 Task: Add Sprouts 100% Angus Grass-Fed Beef For Stir Fry to the cart.
Action: Mouse moved to (15, 122)
Screenshot: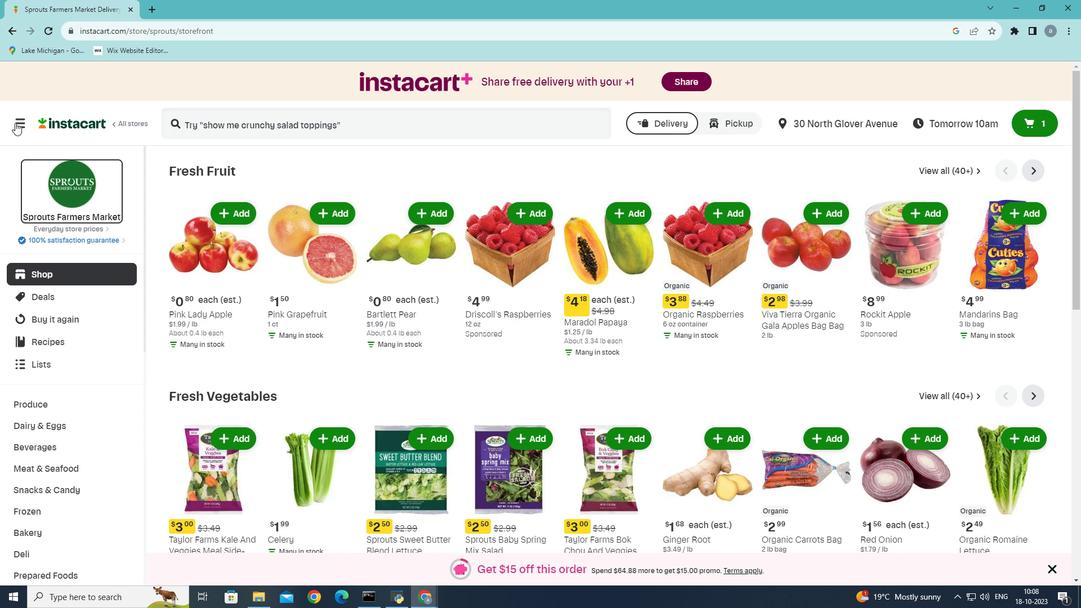 
Action: Mouse pressed left at (15, 122)
Screenshot: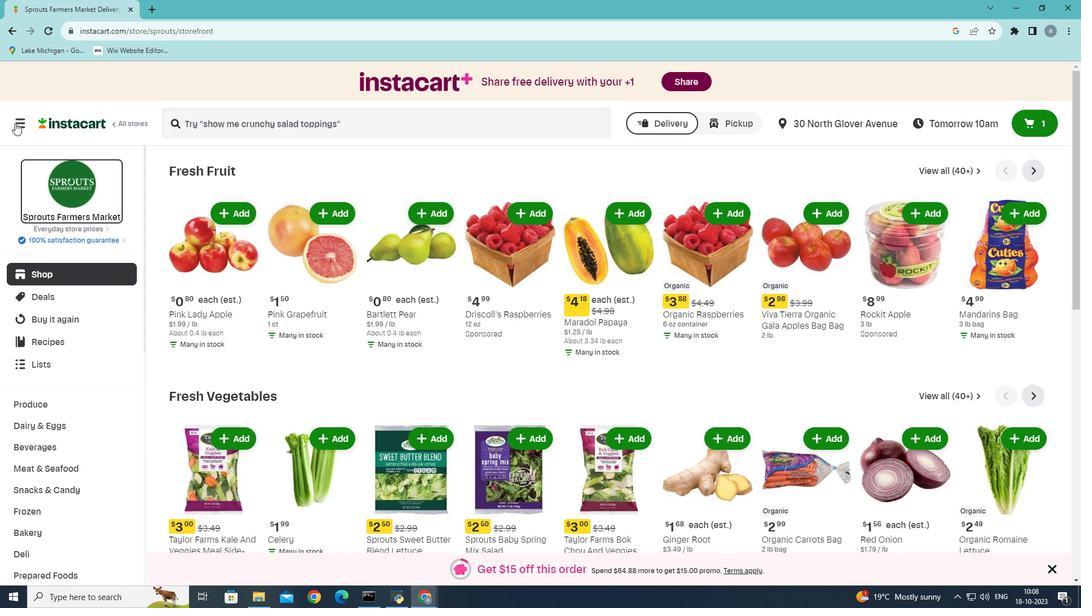 
Action: Mouse moved to (53, 323)
Screenshot: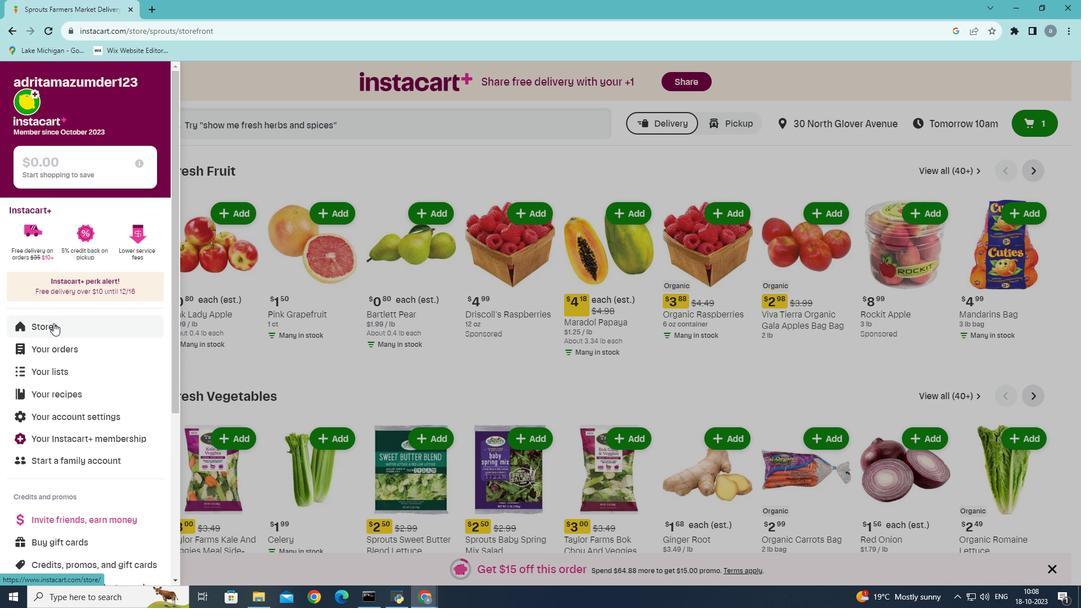 
Action: Mouse pressed left at (53, 323)
Screenshot: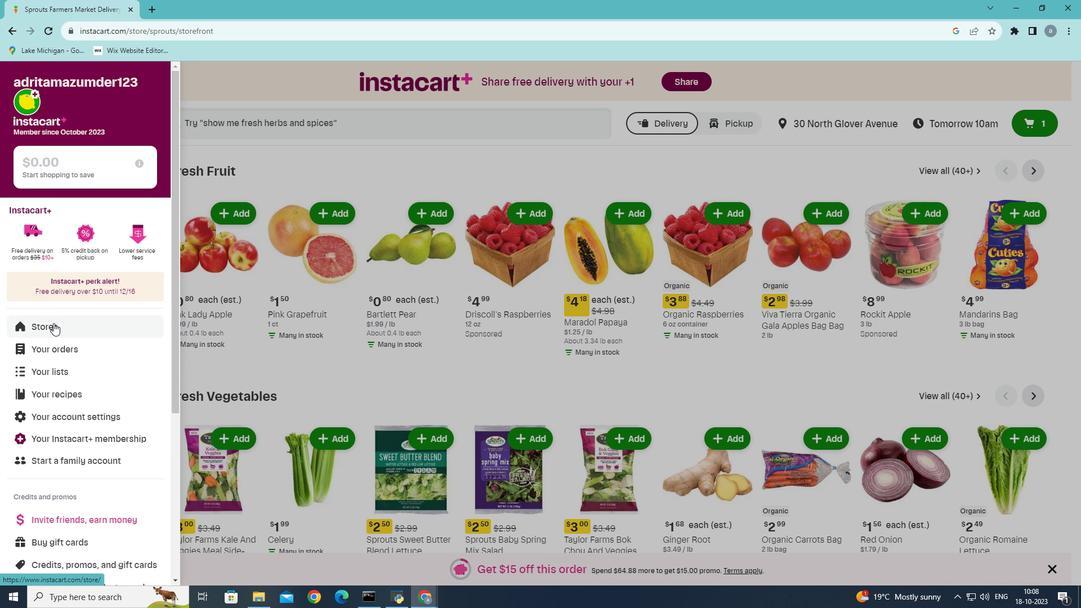 
Action: Mouse moved to (277, 121)
Screenshot: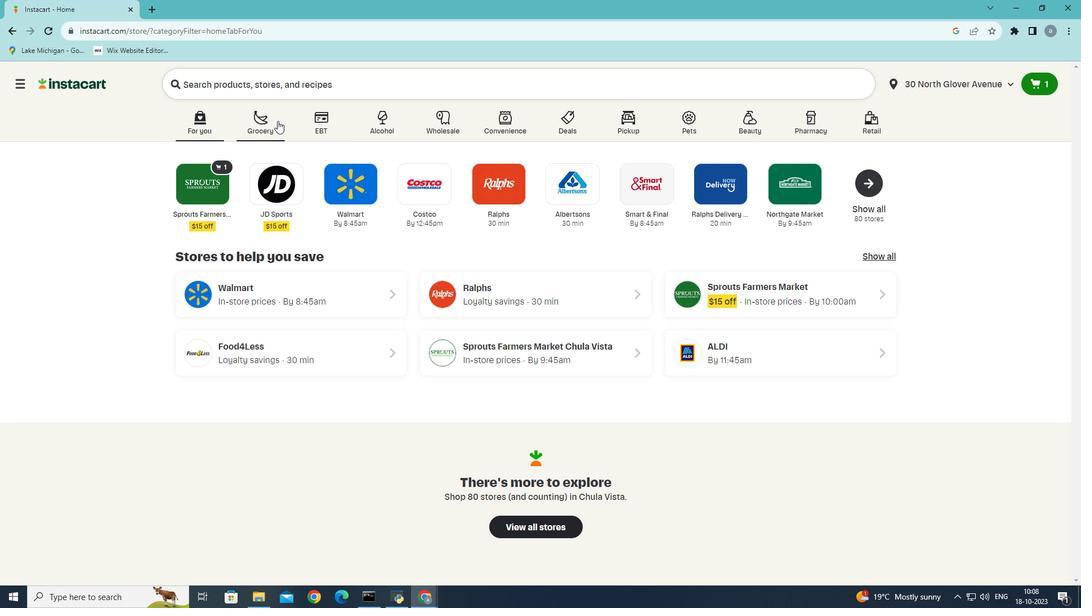 
Action: Mouse pressed left at (277, 121)
Screenshot: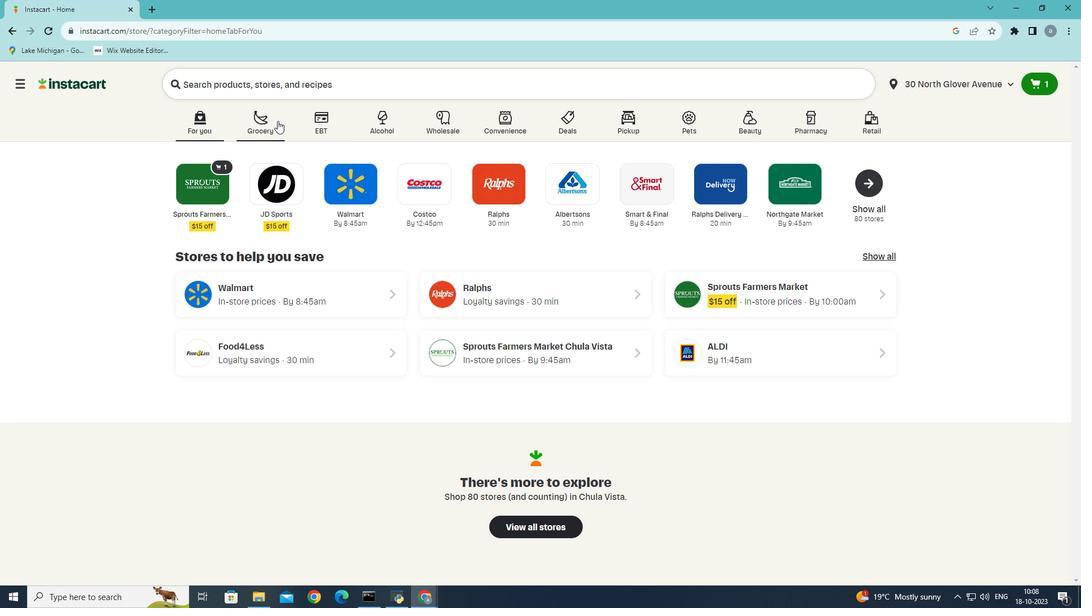 
Action: Mouse moved to (293, 332)
Screenshot: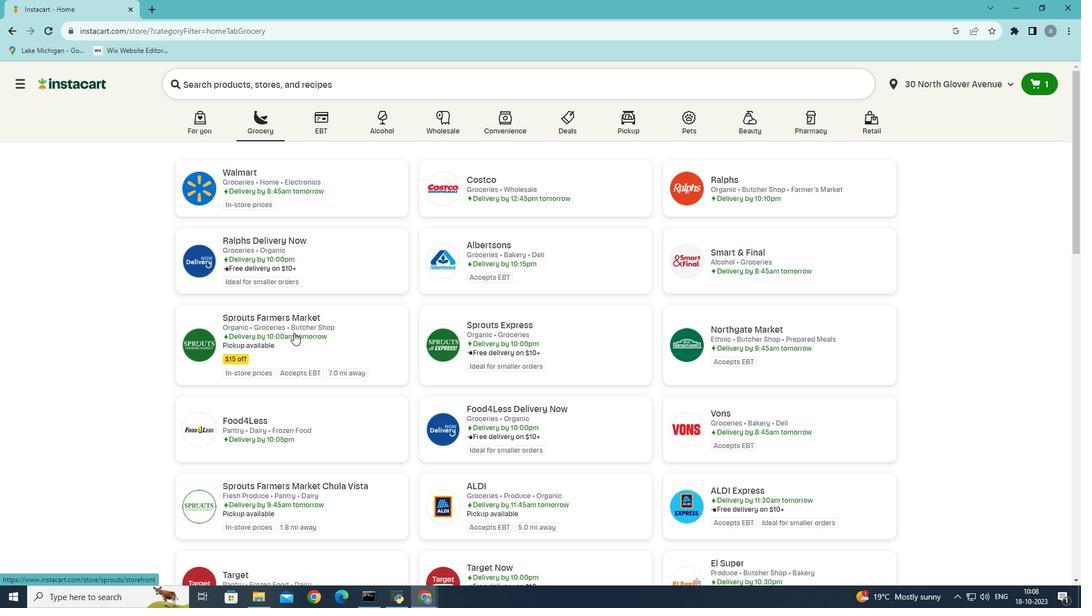 
Action: Mouse pressed left at (293, 332)
Screenshot: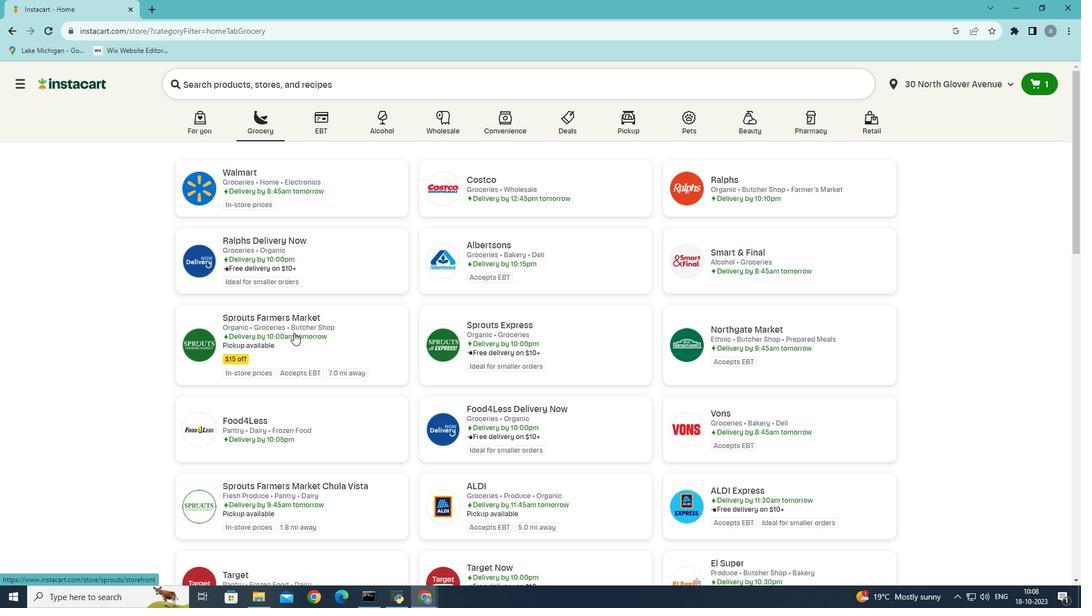 
Action: Mouse moved to (25, 468)
Screenshot: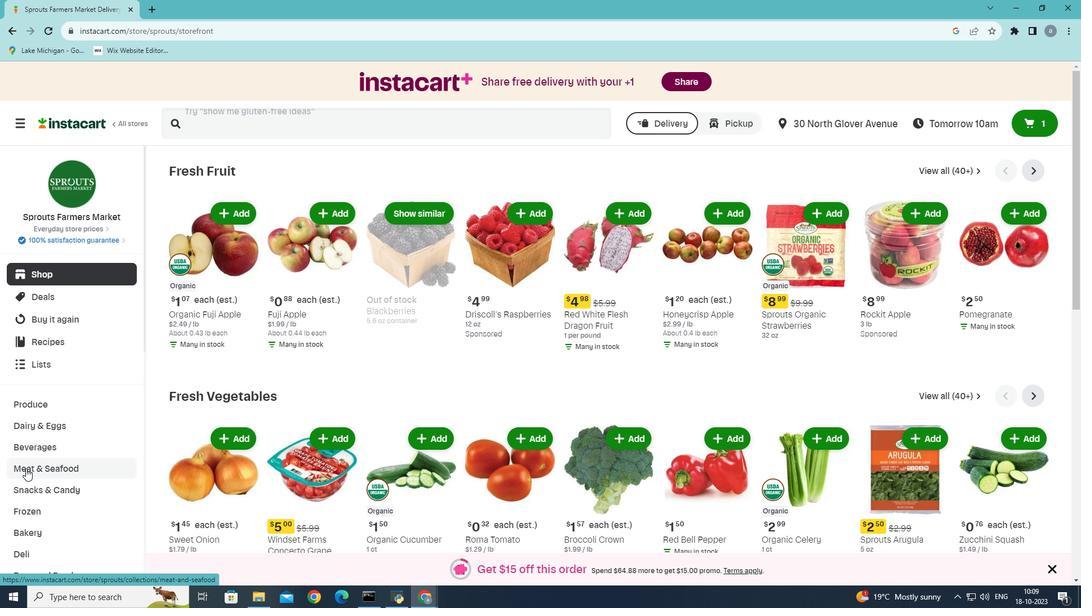 
Action: Mouse pressed left at (25, 468)
Screenshot: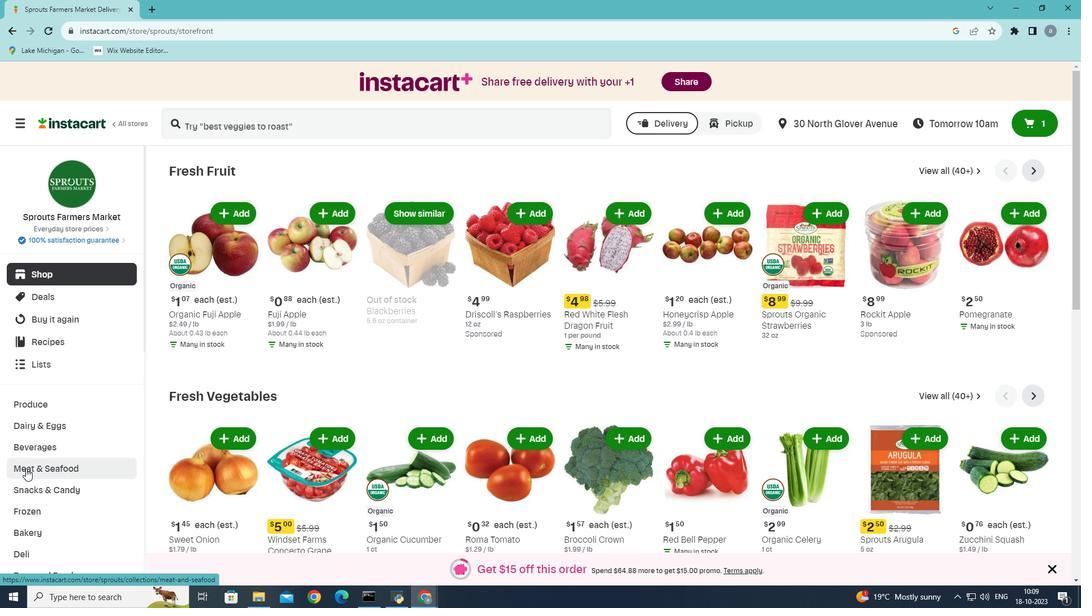 
Action: Mouse moved to (331, 203)
Screenshot: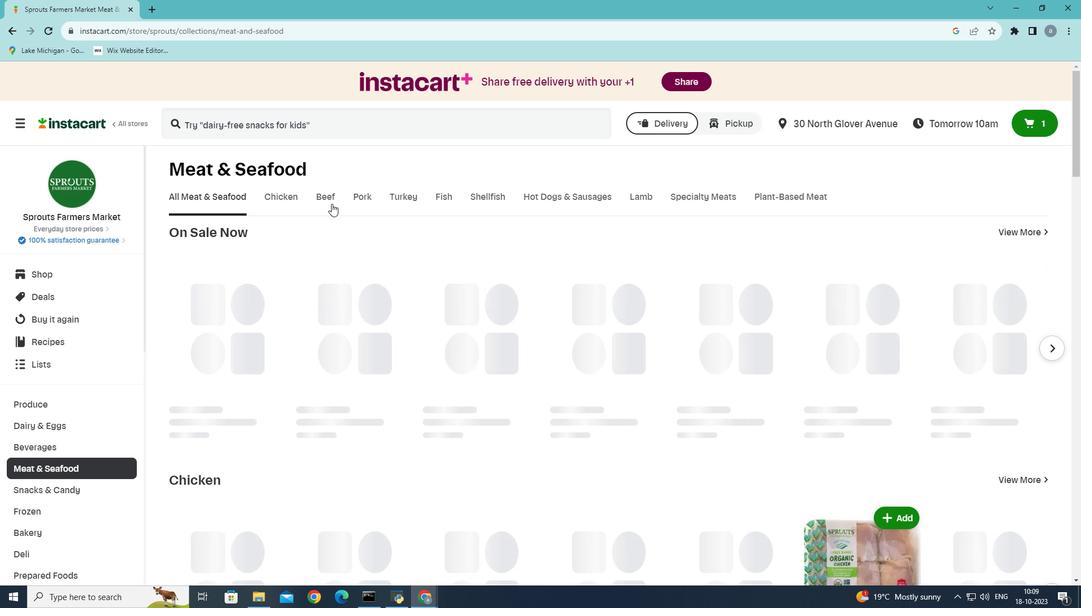 
Action: Mouse pressed left at (331, 203)
Screenshot: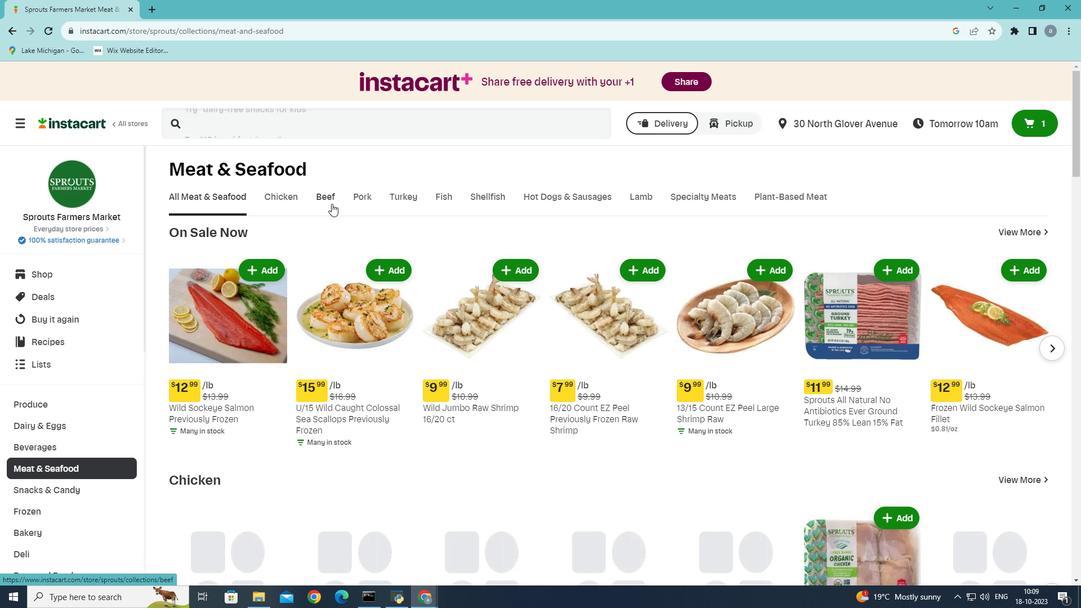 
Action: Mouse moved to (618, 247)
Screenshot: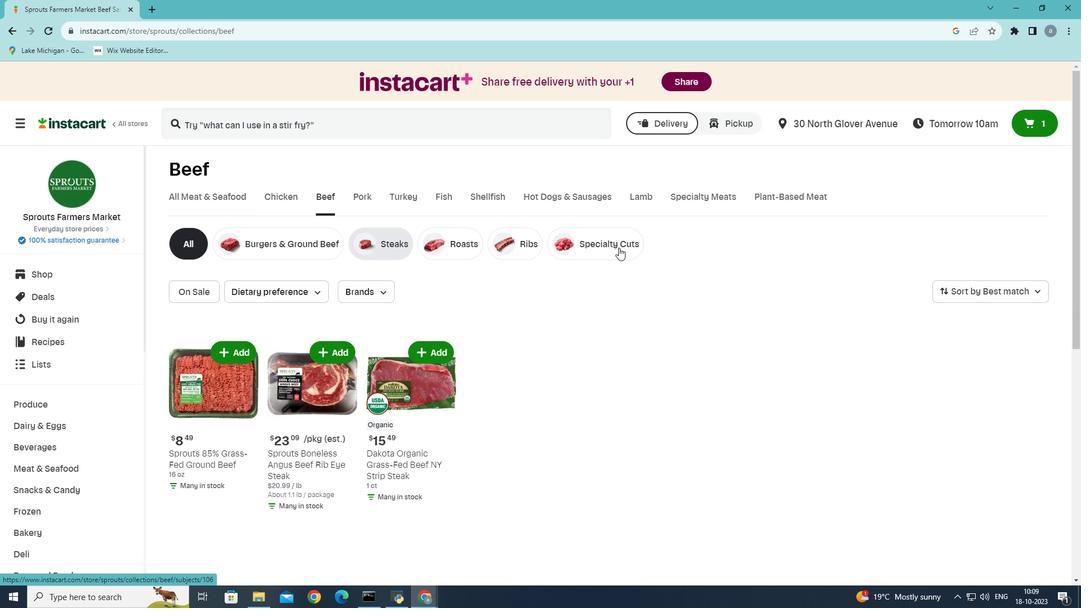 
Action: Mouse pressed left at (618, 247)
Screenshot: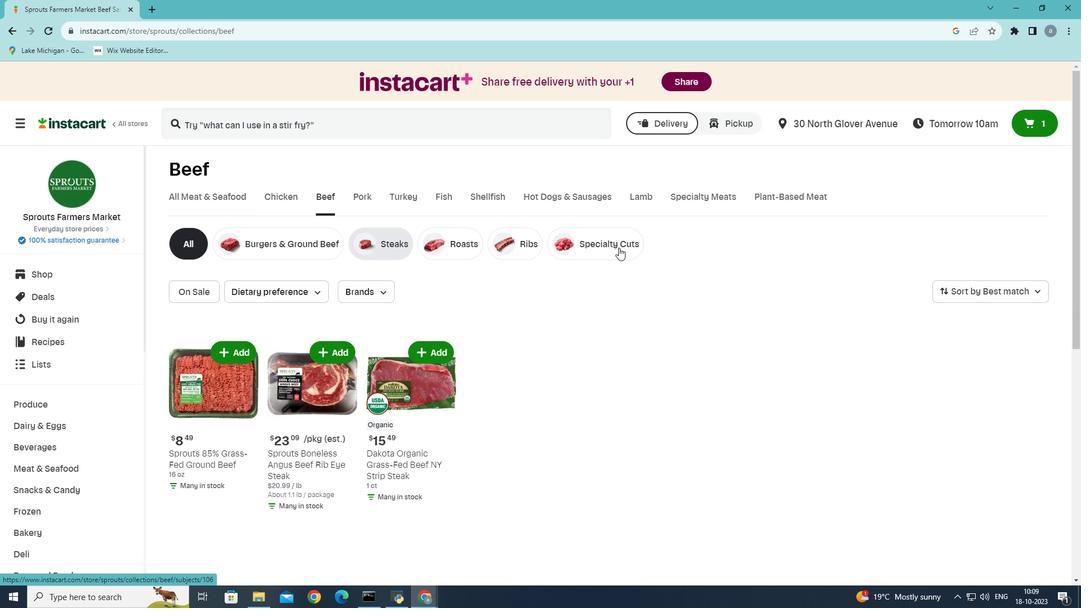 
Action: Mouse moved to (530, 356)
Screenshot: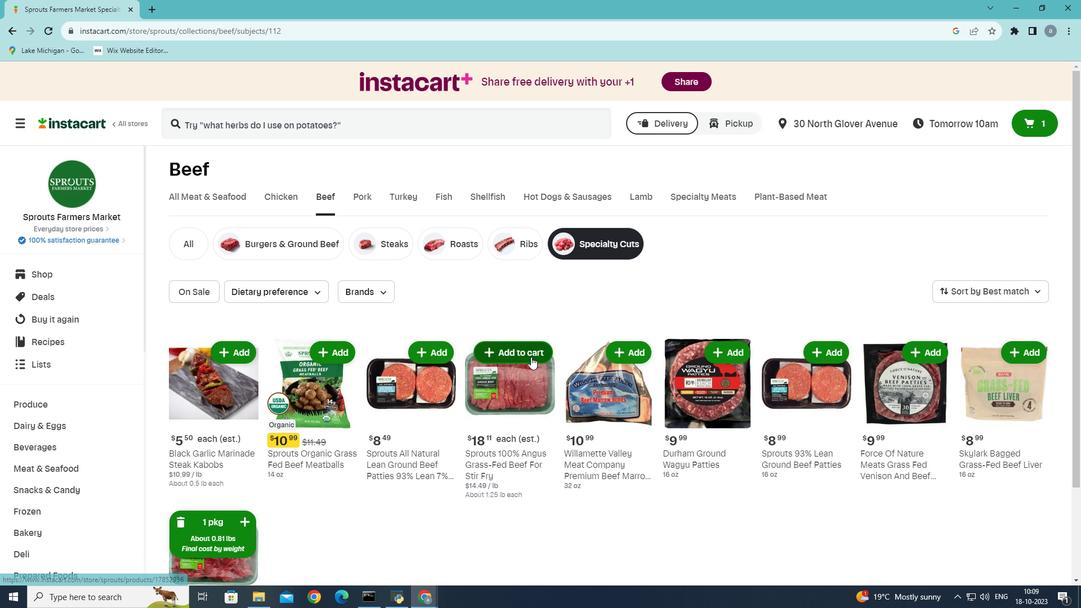 
Action: Mouse pressed left at (530, 356)
Screenshot: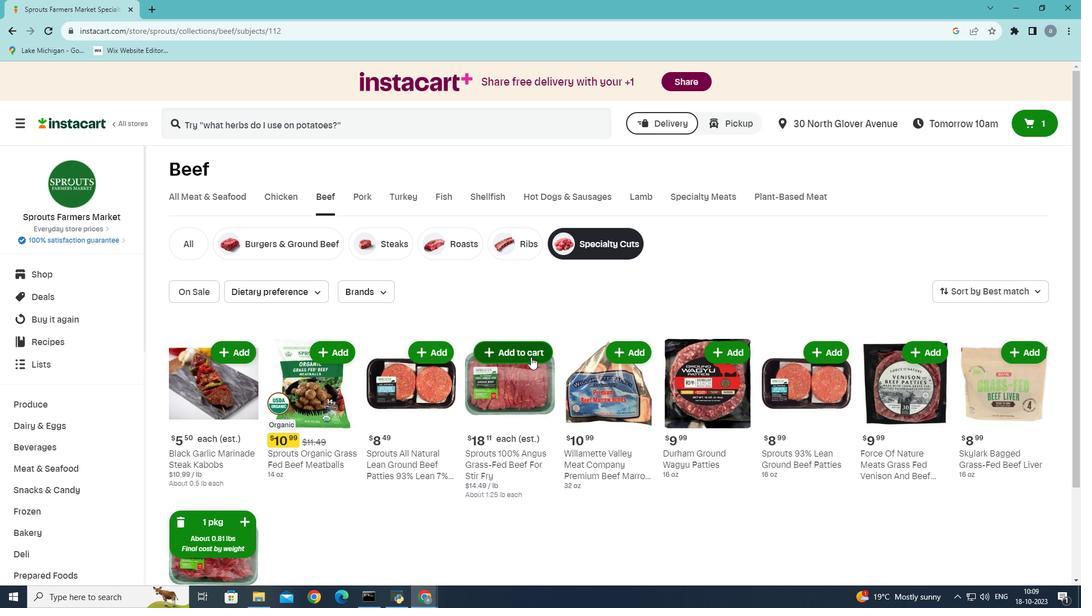 
